 Task: Send email   from  to Email0011 with a subject Subject0011 and add a message Message0012 and with an attachment of Attach0011.Txt
Action: Mouse moved to (564, 55)
Screenshot: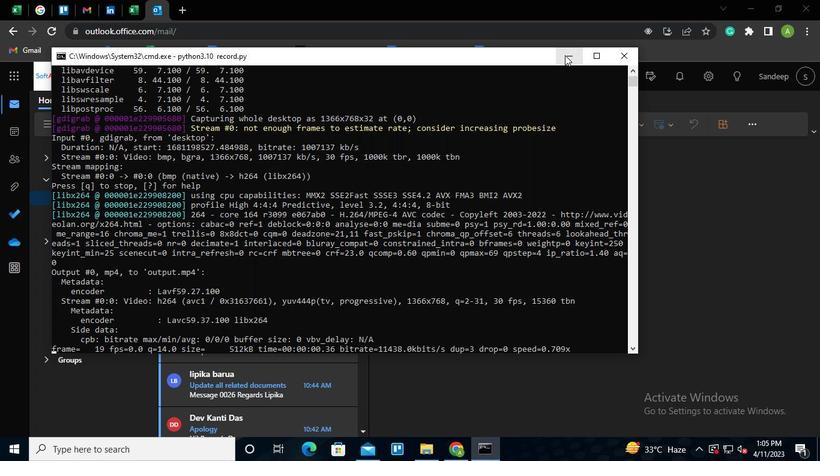 
Action: Mouse pressed left at (564, 55)
Screenshot: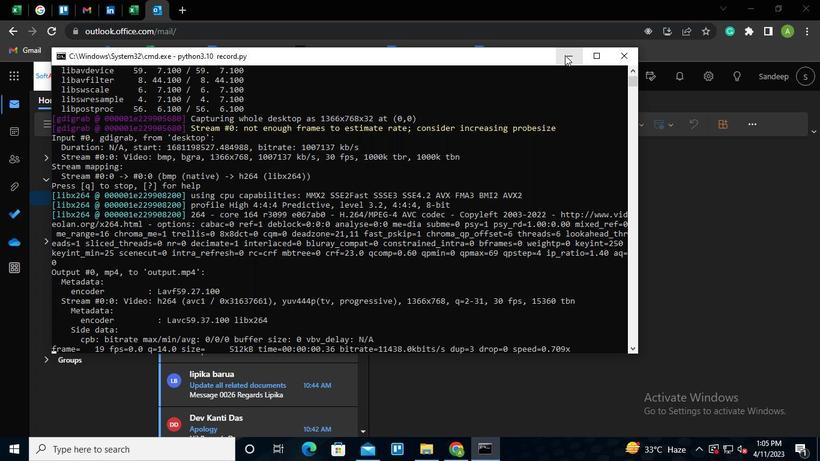 
Action: Mouse moved to (96, 121)
Screenshot: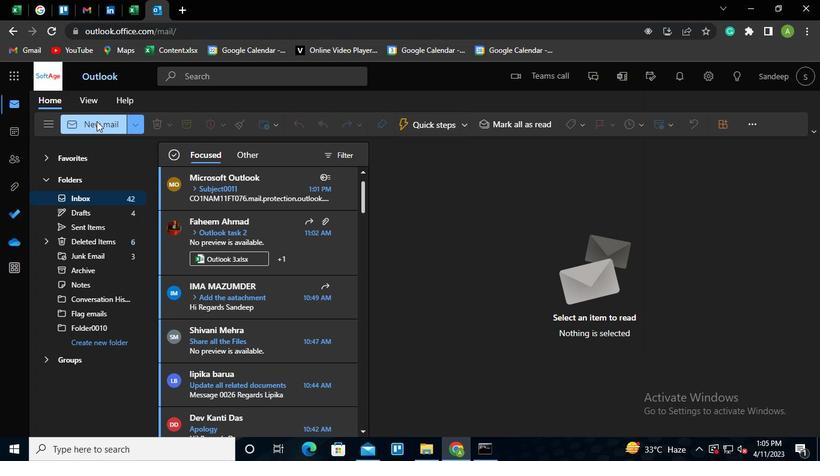 
Action: Mouse pressed left at (96, 121)
Screenshot: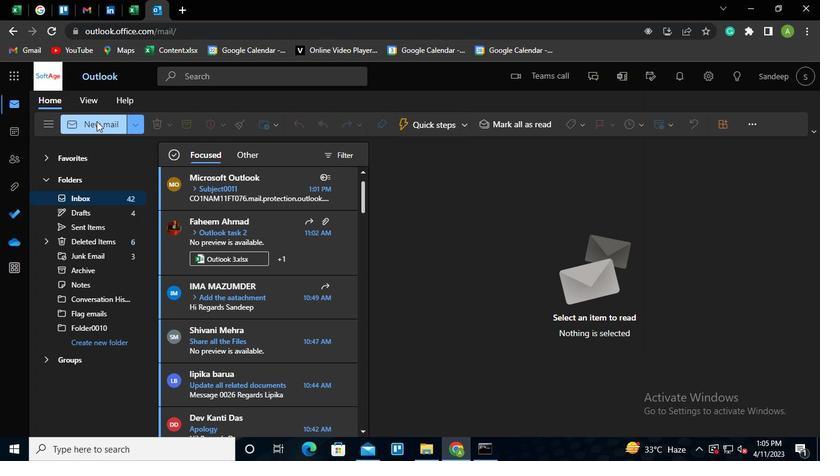 
Action: Mouse moved to (441, 193)
Screenshot: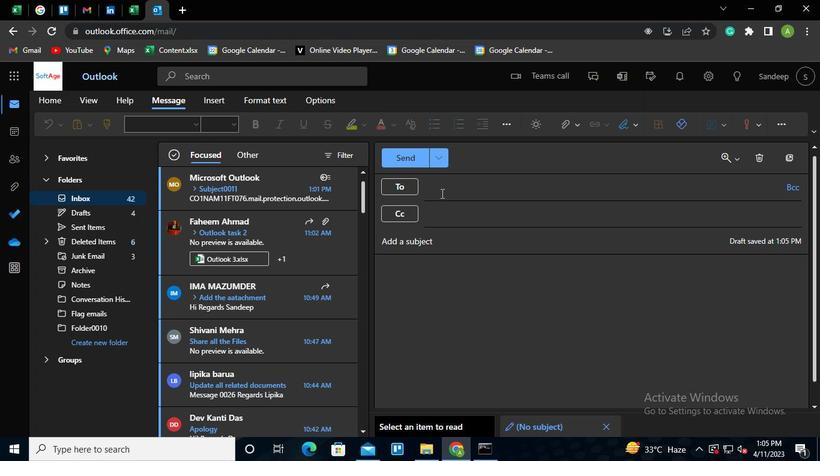 
Action: Mouse pressed left at (441, 193)
Screenshot: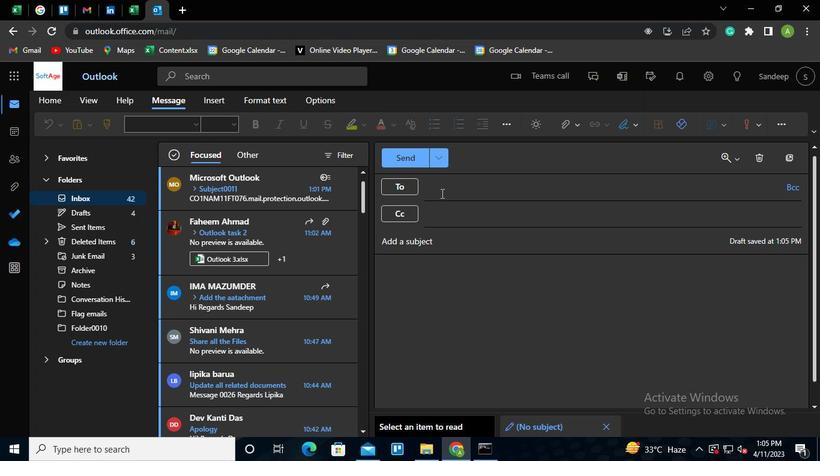 
Action: Mouse moved to (447, 196)
Screenshot: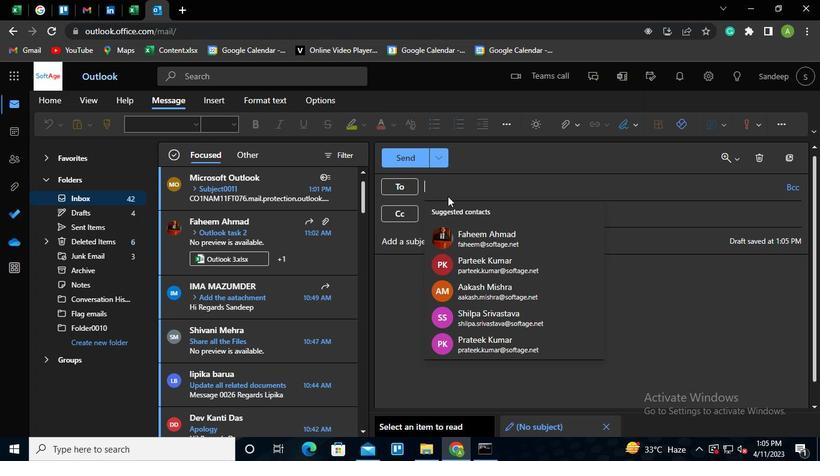
Action: Keyboard Key.shift
Screenshot: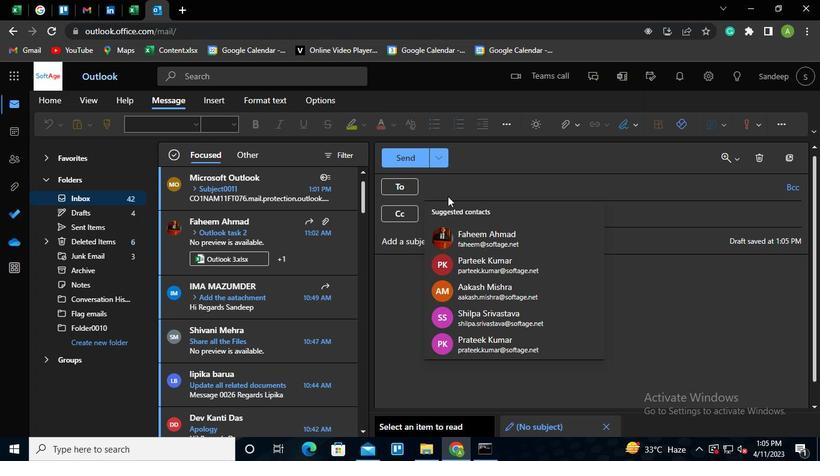
Action: Keyboard E
Screenshot: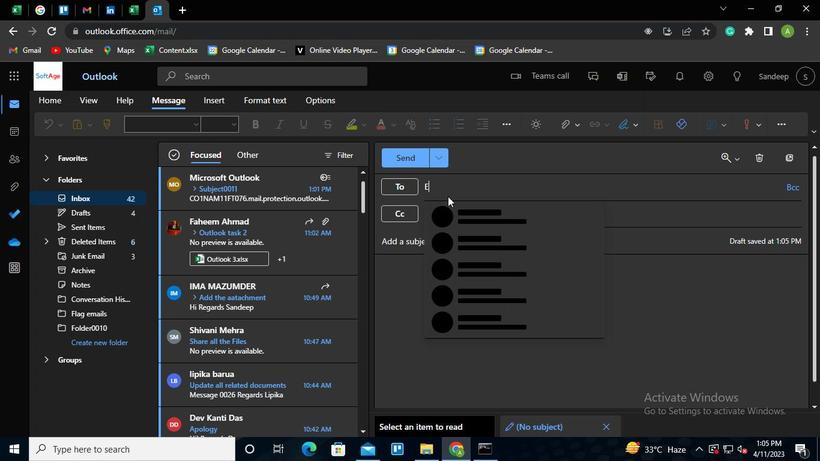 
Action: Keyboard m
Screenshot: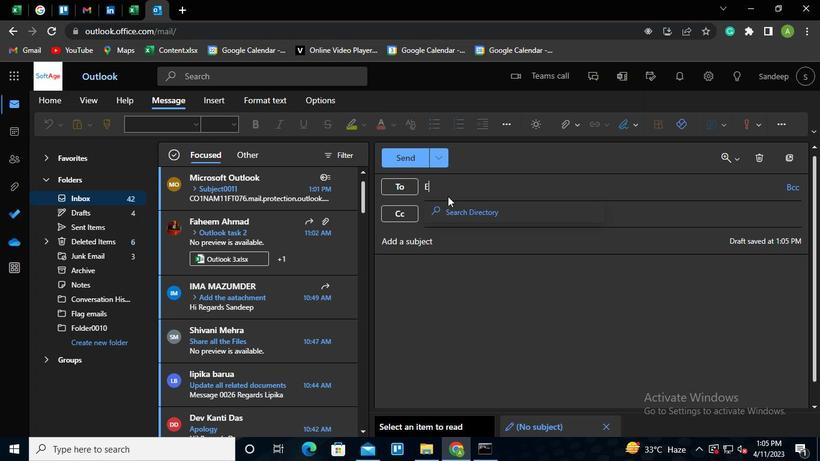 
Action: Keyboard a
Screenshot: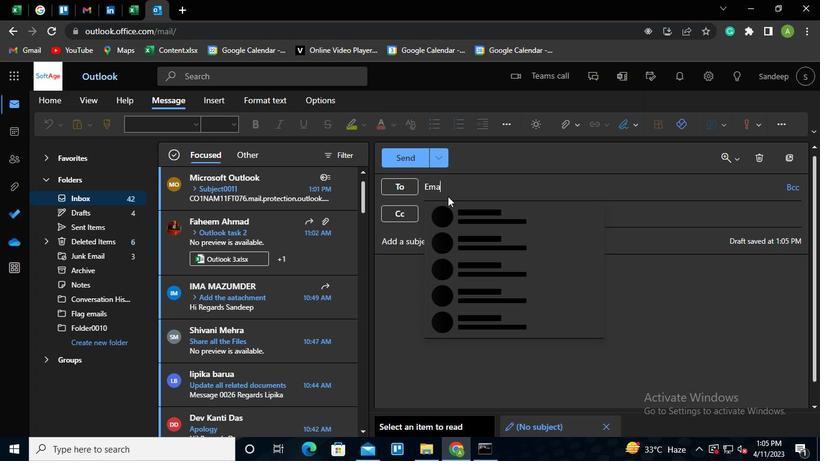 
Action: Keyboard i
Screenshot: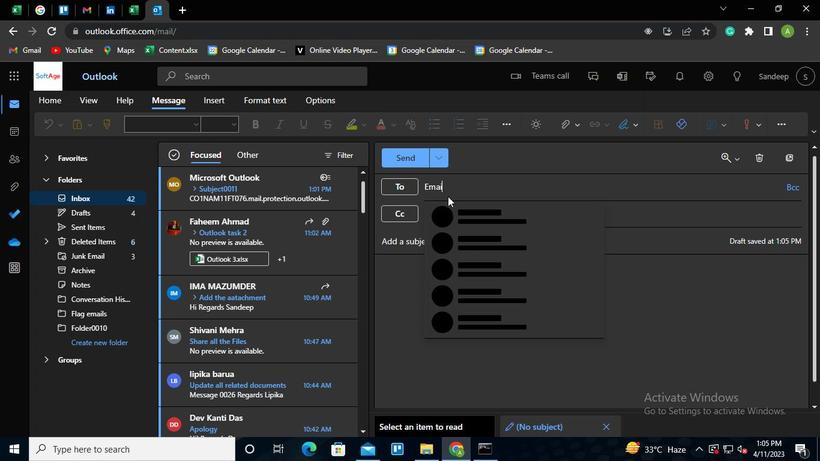 
Action: Keyboard l
Screenshot: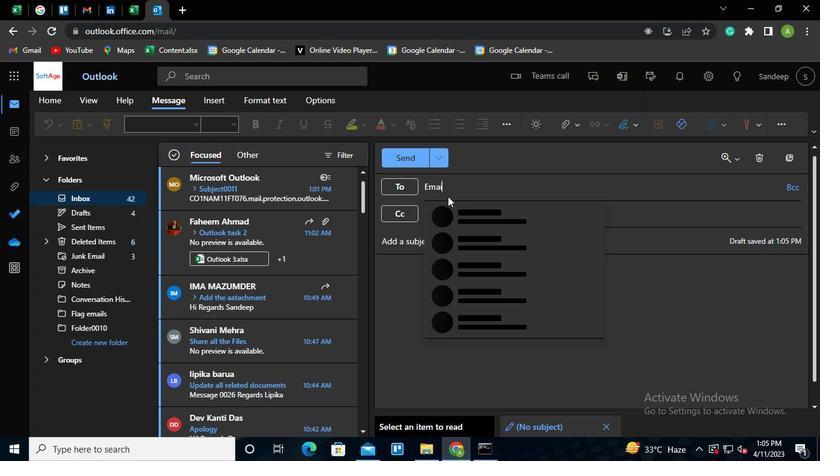 
Action: Keyboard <96>
Screenshot: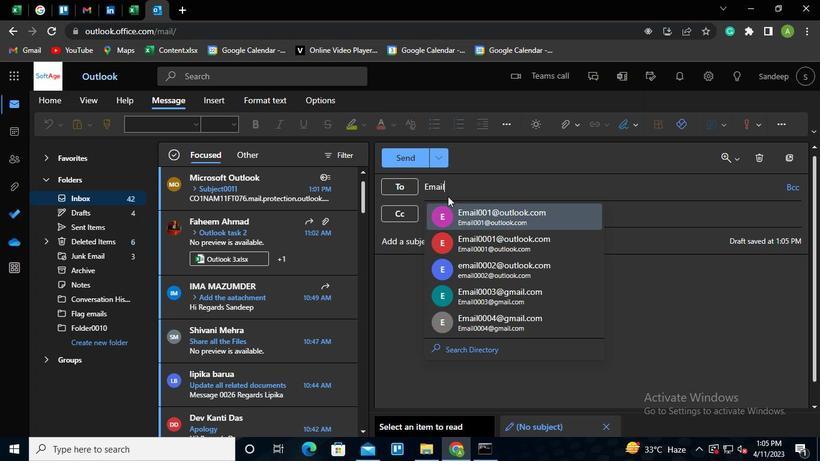 
Action: Keyboard <96>
Screenshot: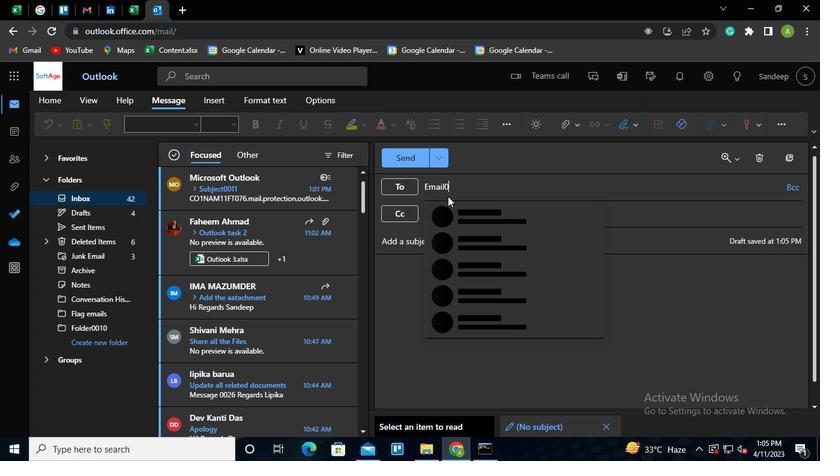 
Action: Keyboard <97>
Screenshot: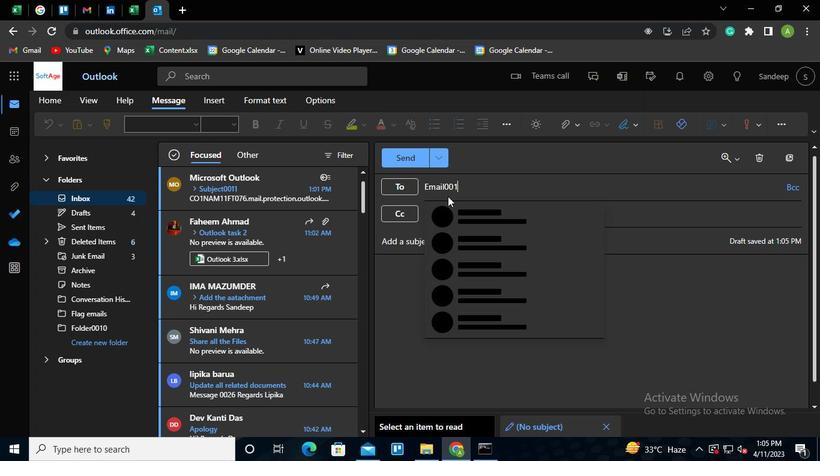 
Action: Keyboard <97>
Screenshot: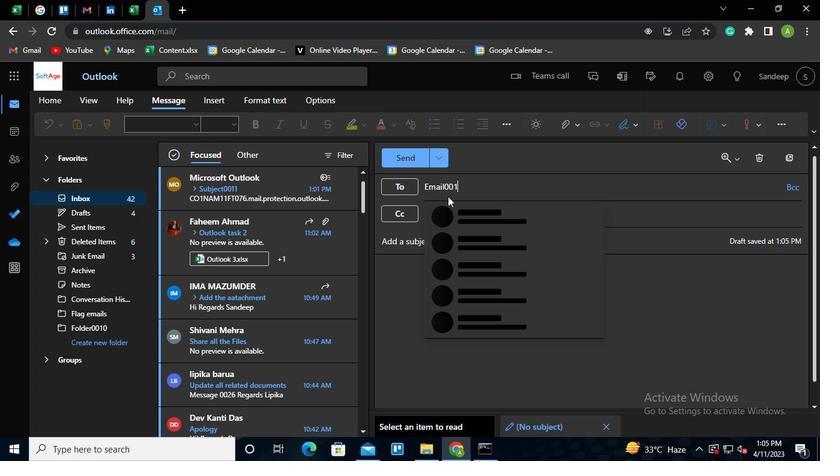 
Action: Keyboard Key.shift
Screenshot: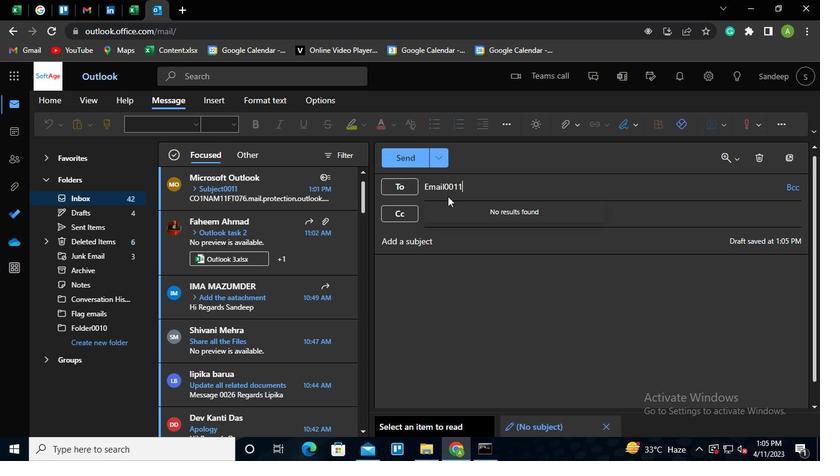 
Action: Keyboard @
Screenshot: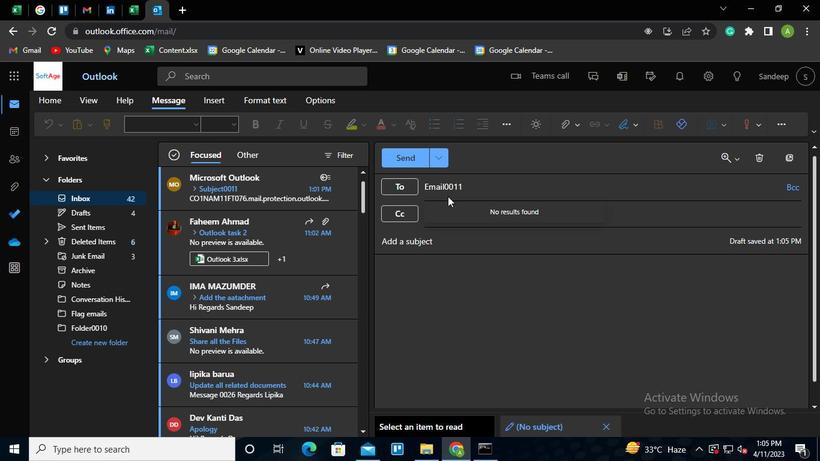 
Action: Keyboard o
Screenshot: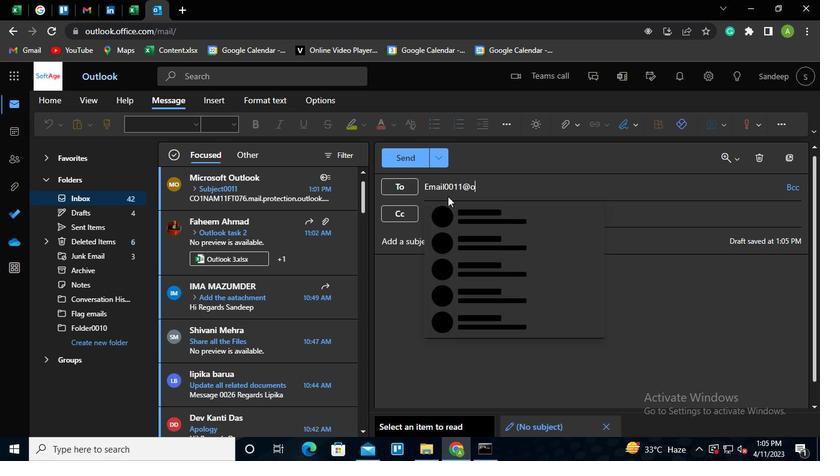 
Action: Keyboard u
Screenshot: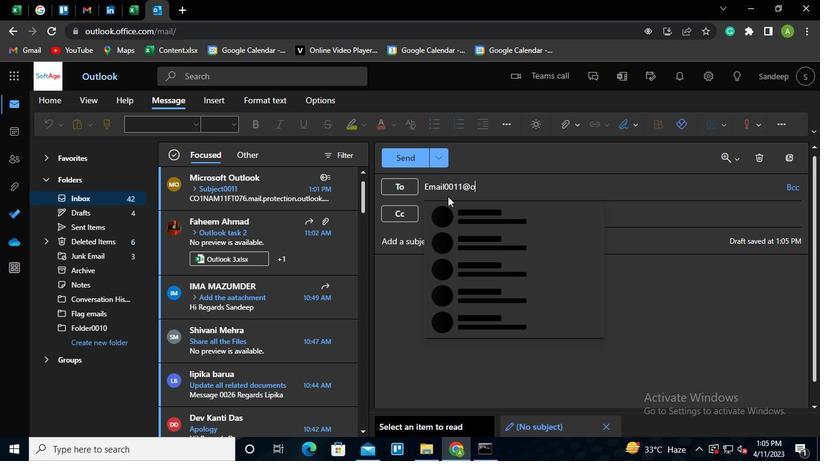 
Action: Keyboard t
Screenshot: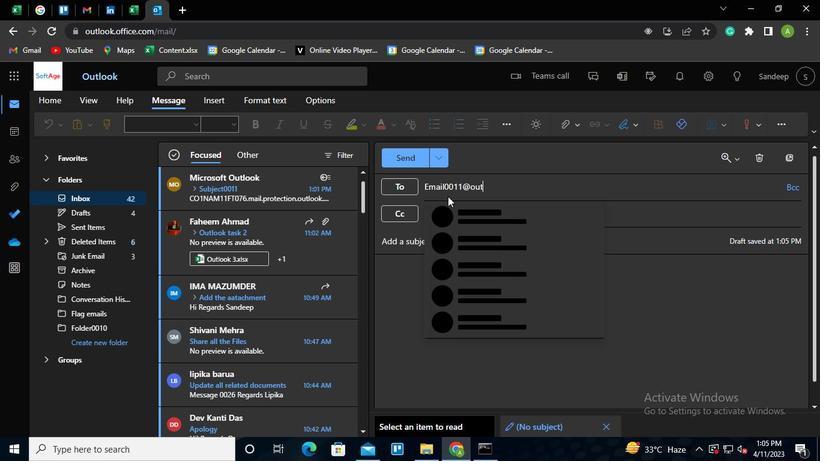 
Action: Keyboard l
Screenshot: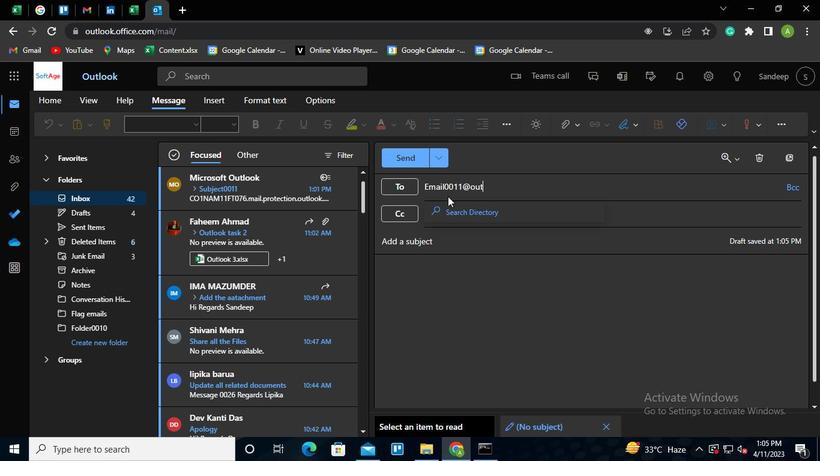 
Action: Keyboard o
Screenshot: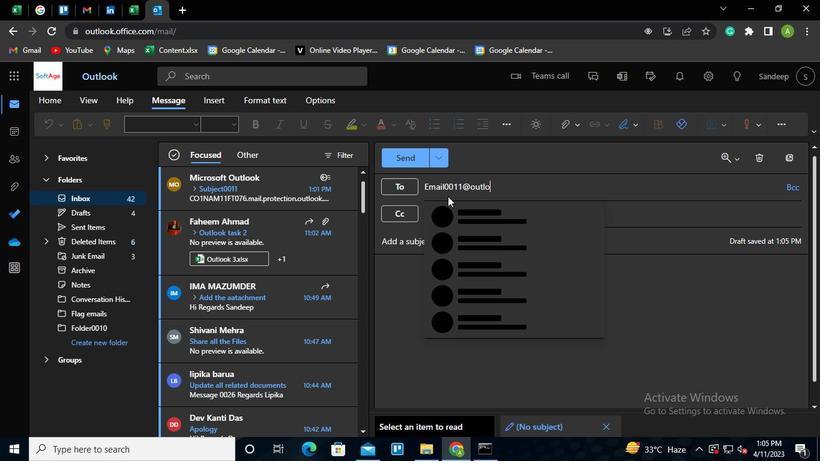 
Action: Keyboard o
Screenshot: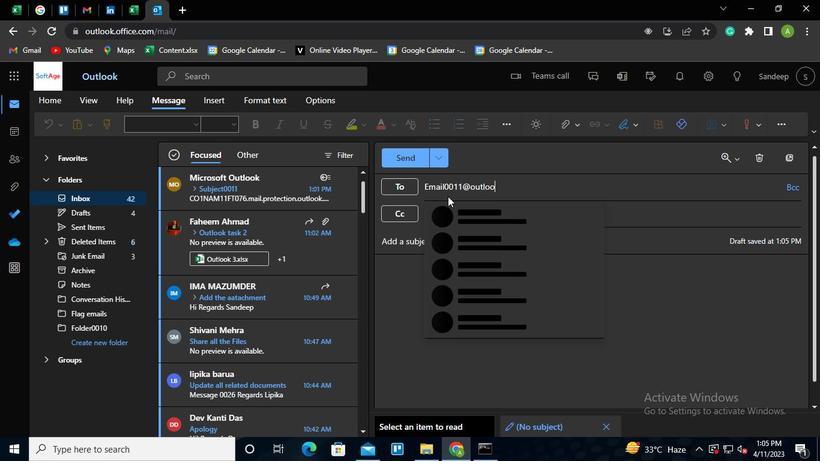 
Action: Keyboard k
Screenshot: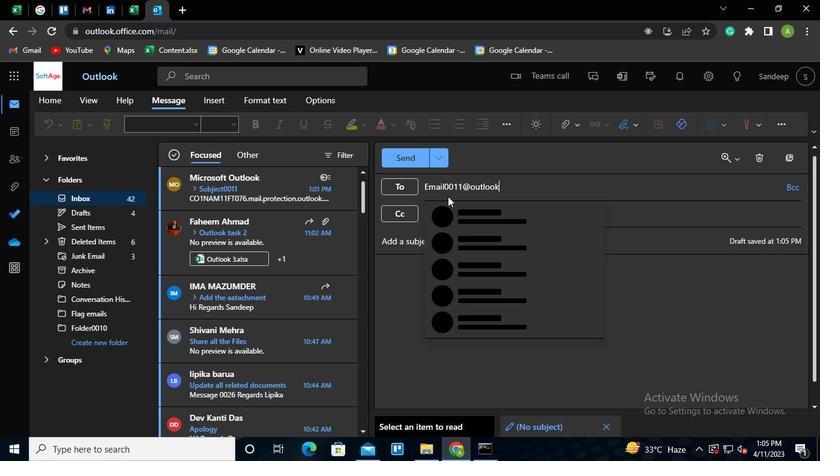 
Action: Keyboard <110>
Screenshot: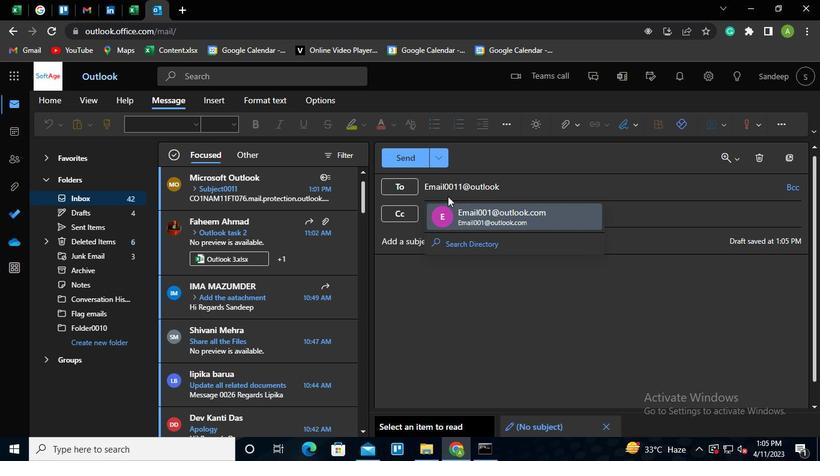 
Action: Keyboard c
Screenshot: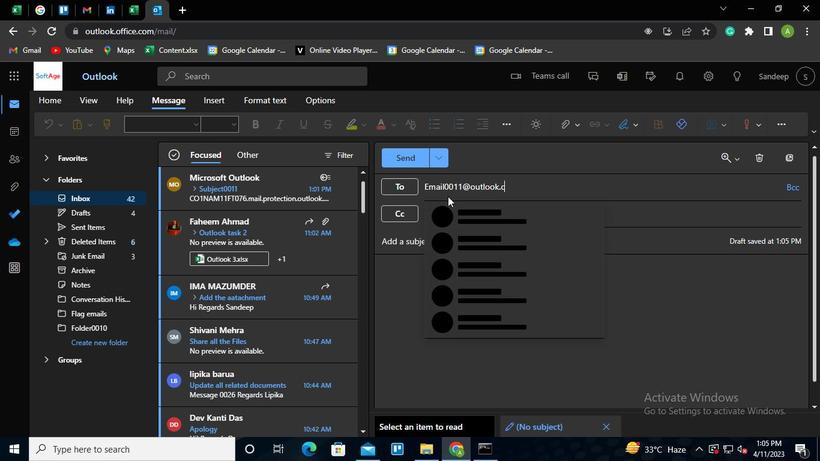 
Action: Keyboard o
Screenshot: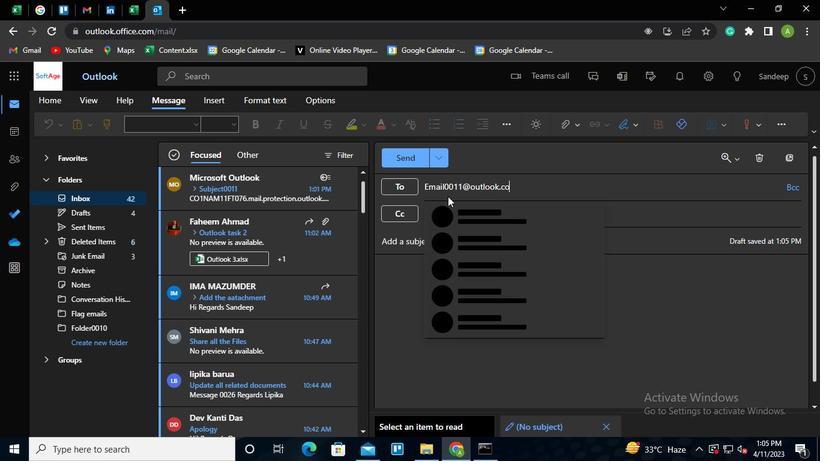 
Action: Keyboard m
Screenshot: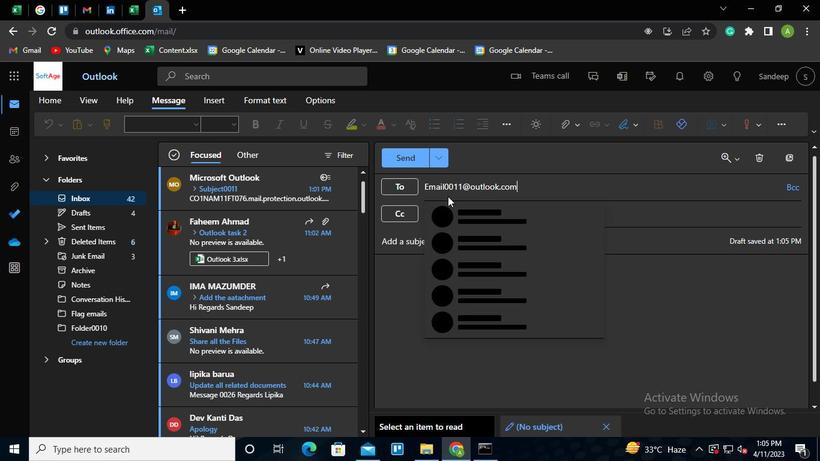 
Action: Keyboard Key.enter
Screenshot: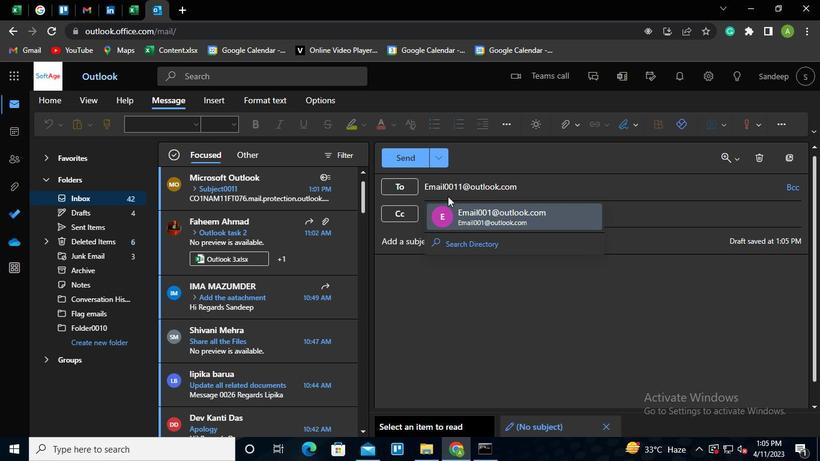 
Action: Mouse moved to (444, 237)
Screenshot: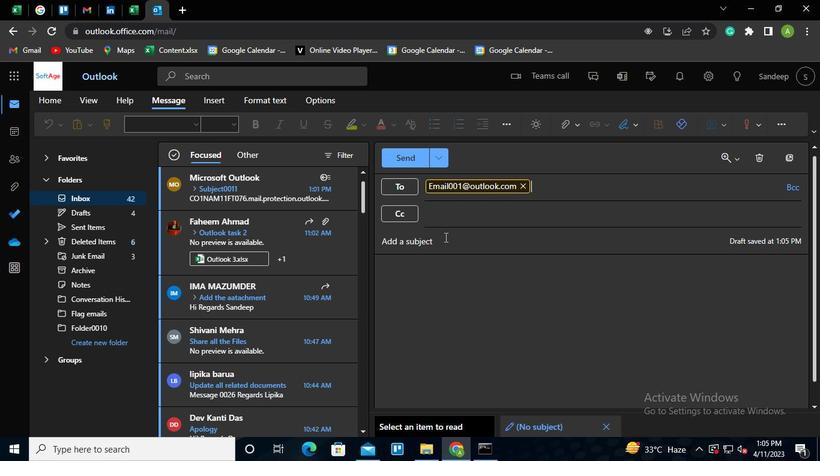 
Action: Mouse pressed left at (444, 237)
Screenshot: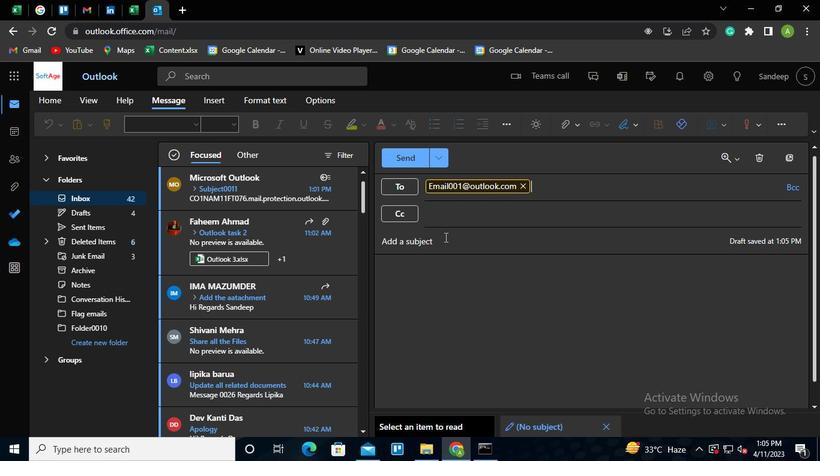 
Action: Keyboard Key.shift
Screenshot: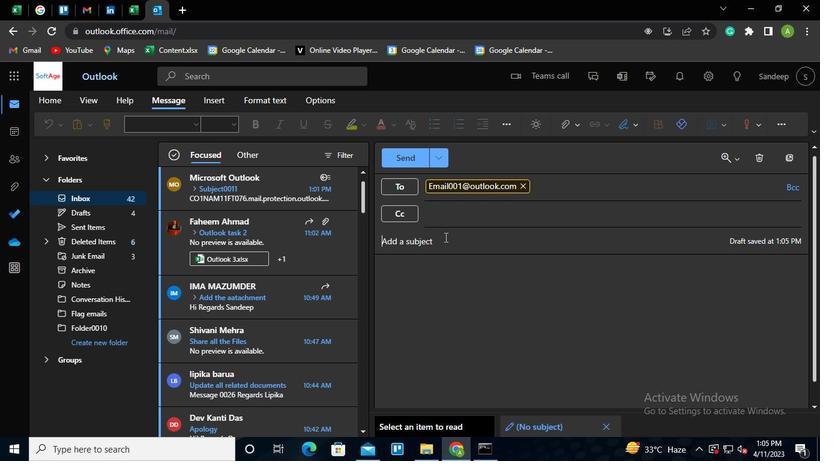 
Action: Keyboard S
Screenshot: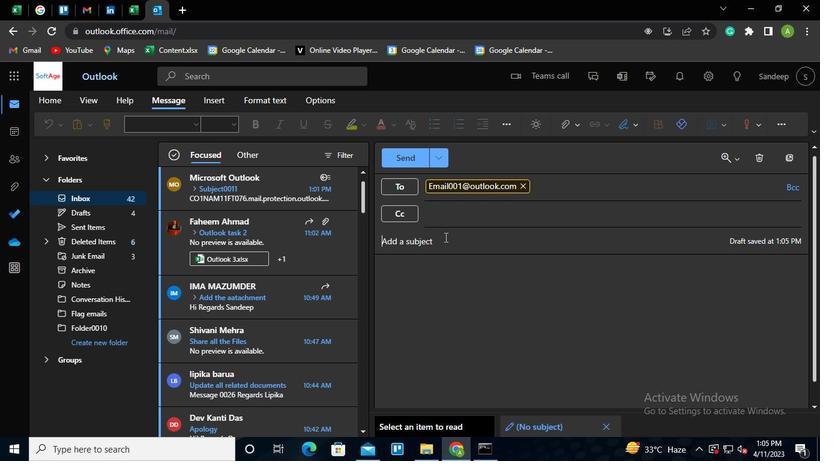 
Action: Keyboard u
Screenshot: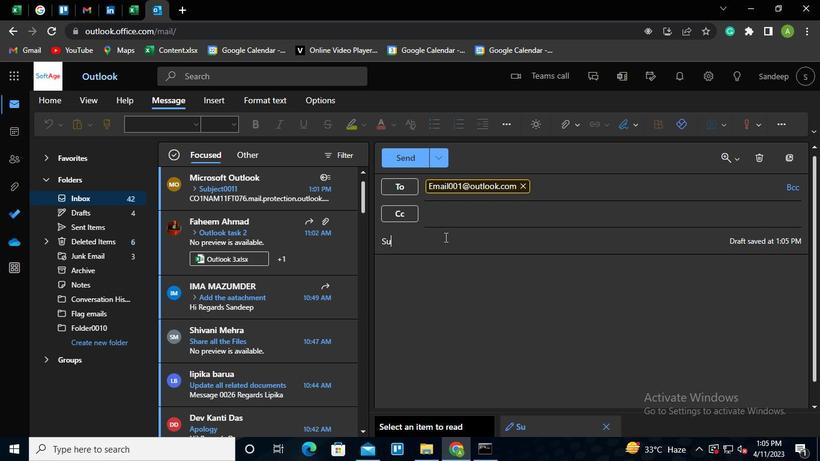 
Action: Keyboard b
Screenshot: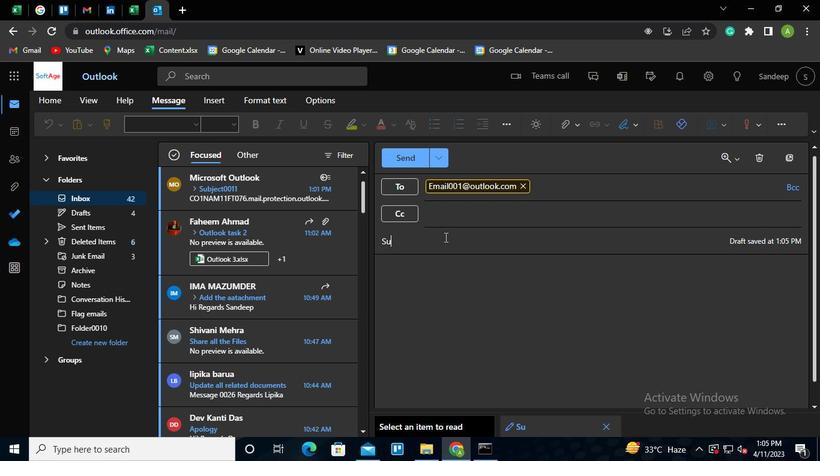 
Action: Keyboard j
Screenshot: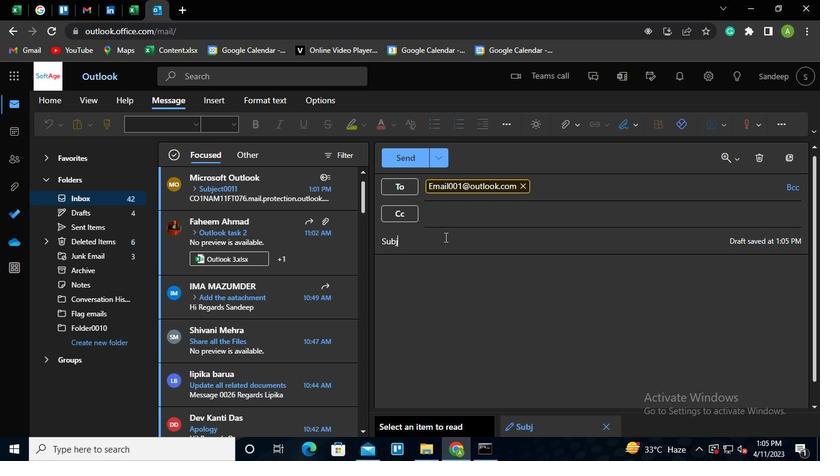 
Action: Keyboard e
Screenshot: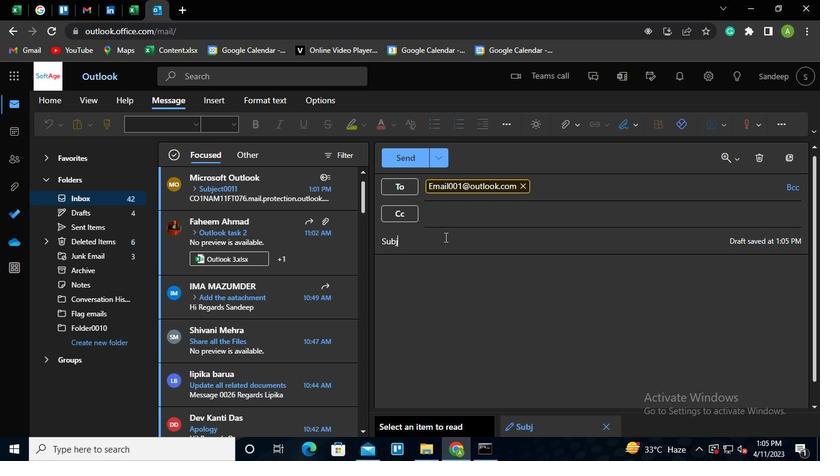 
Action: Keyboard c
Screenshot: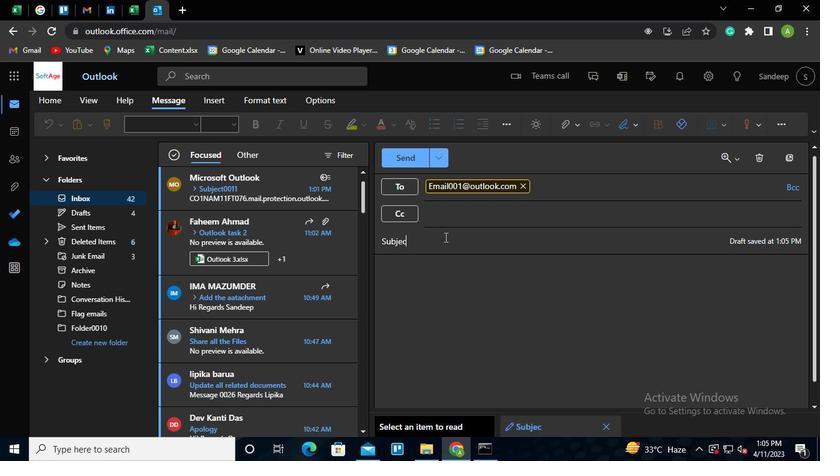 
Action: Keyboard t
Screenshot: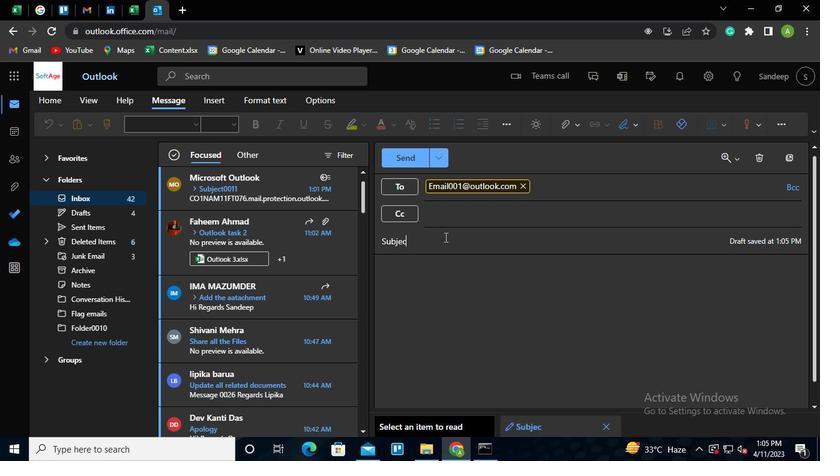 
Action: Keyboard <96>
Screenshot: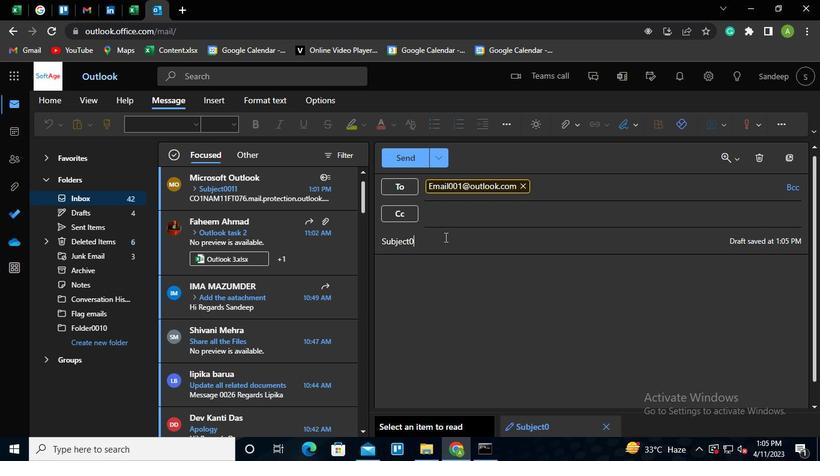 
Action: Keyboard <96>
Screenshot: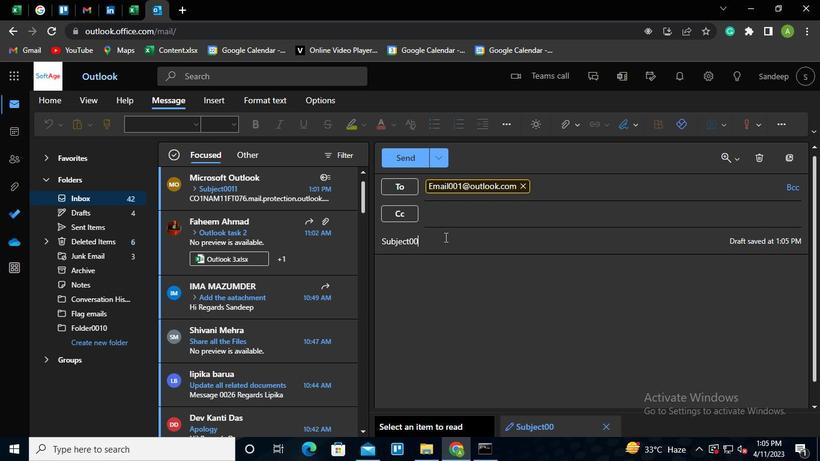 
Action: Keyboard <97>
Screenshot: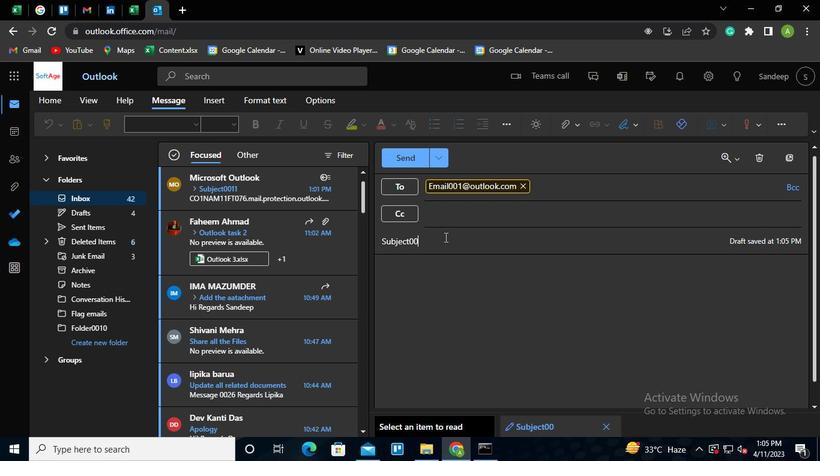 
Action: Keyboard <97>
Screenshot: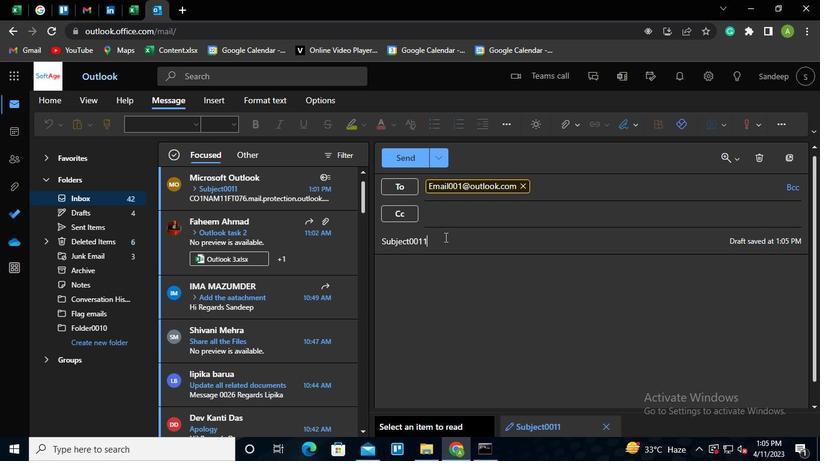 
Action: Mouse moved to (418, 286)
Screenshot: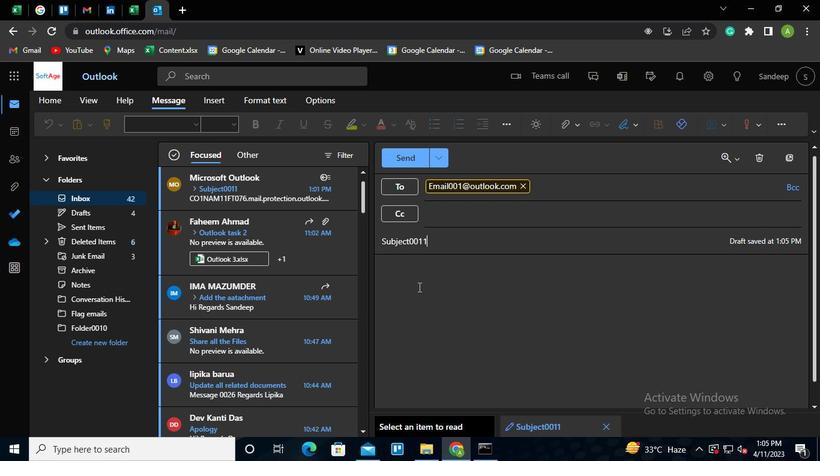 
Action: Mouse pressed left at (418, 286)
Screenshot: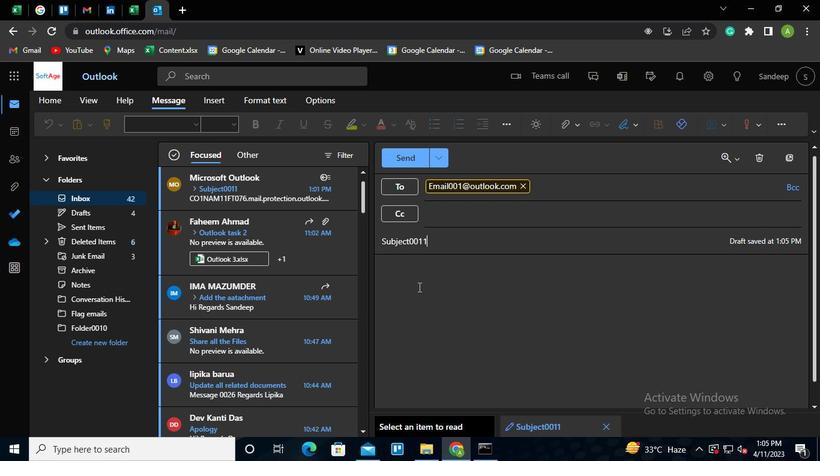 
Action: Keyboard Key.shift
Screenshot: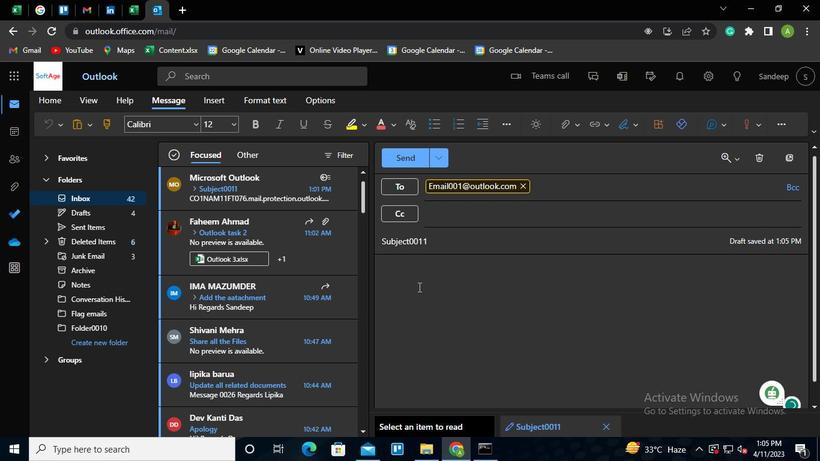
Action: Keyboard M
Screenshot: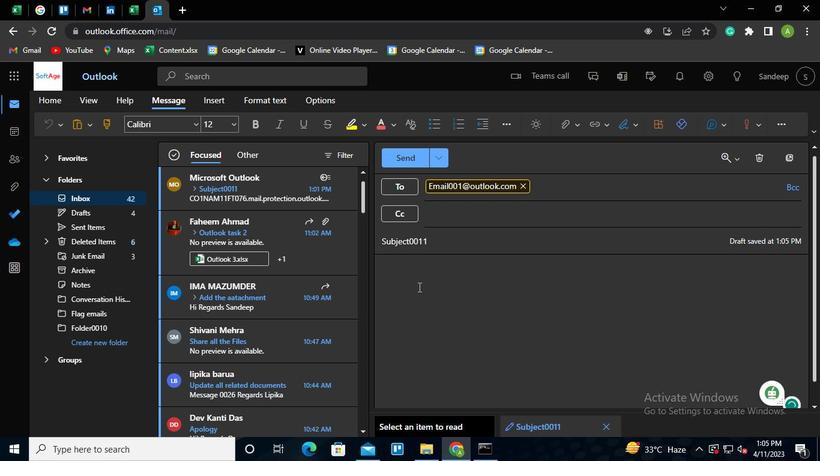 
Action: Keyboard e
Screenshot: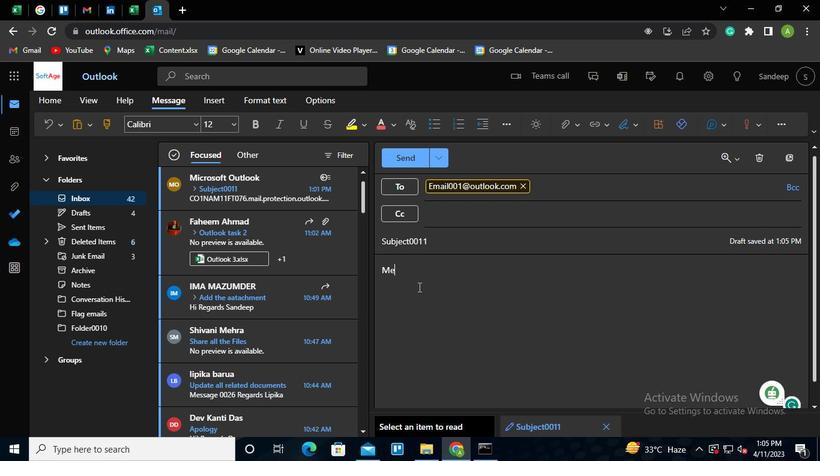 
Action: Keyboard s
Screenshot: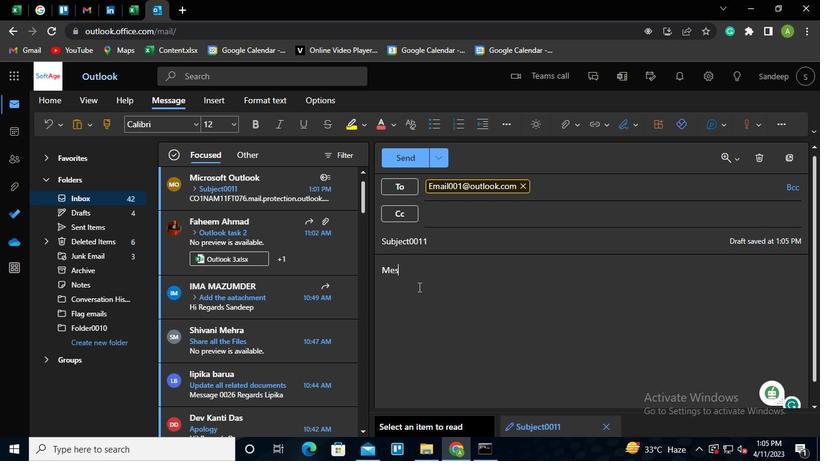 
Action: Keyboard s
Screenshot: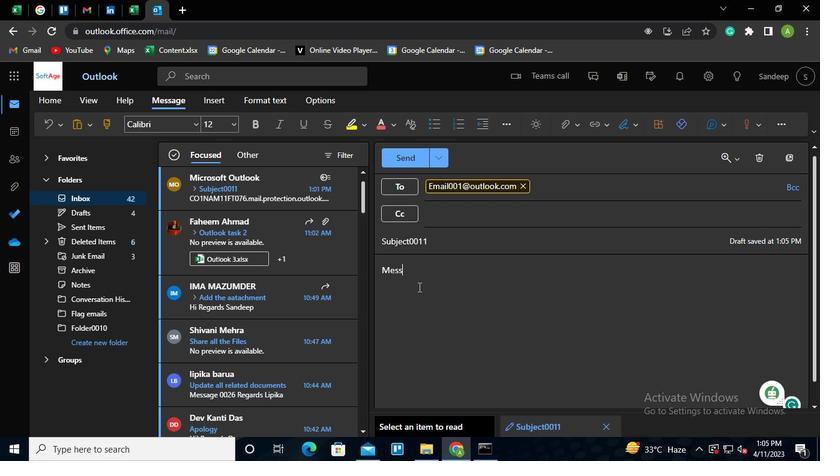 
Action: Keyboard a
Screenshot: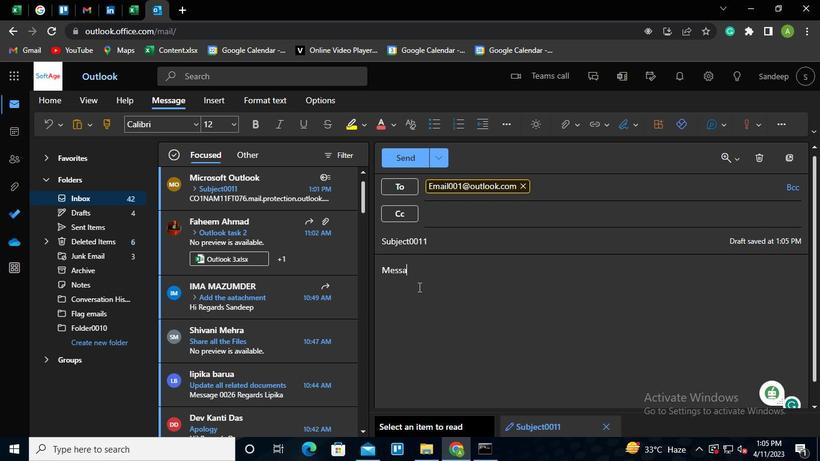 
Action: Keyboard g
Screenshot: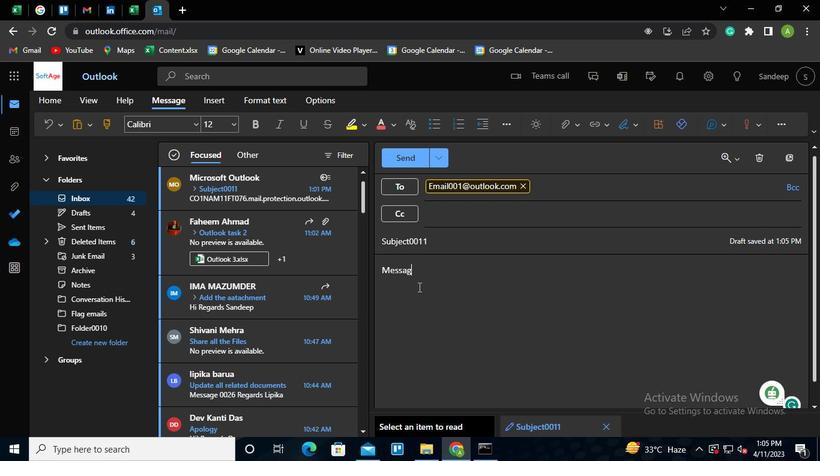 
Action: Keyboard e
Screenshot: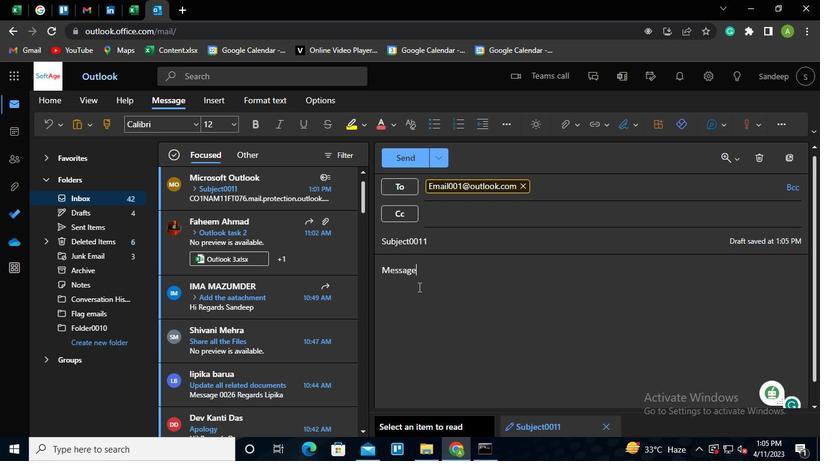 
Action: Keyboard <96>
Screenshot: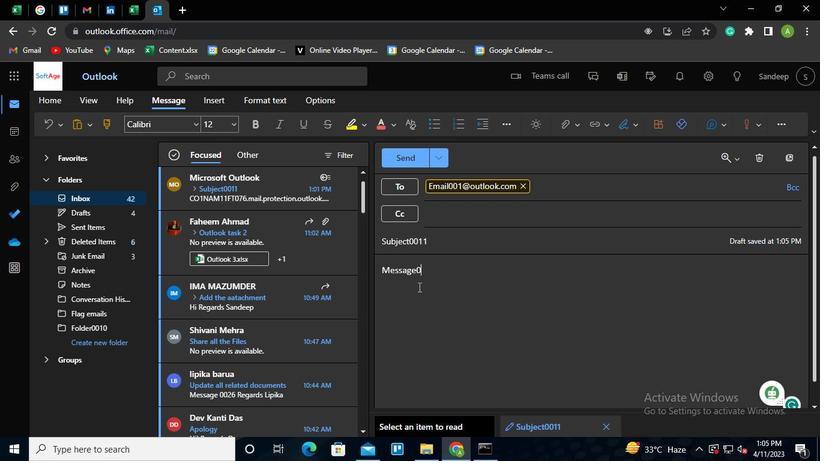 
Action: Keyboard <96>
Screenshot: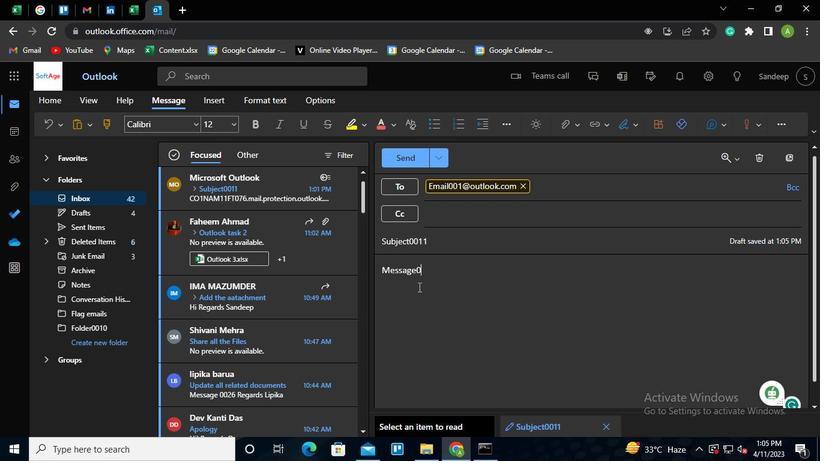 
Action: Keyboard <97>
Screenshot: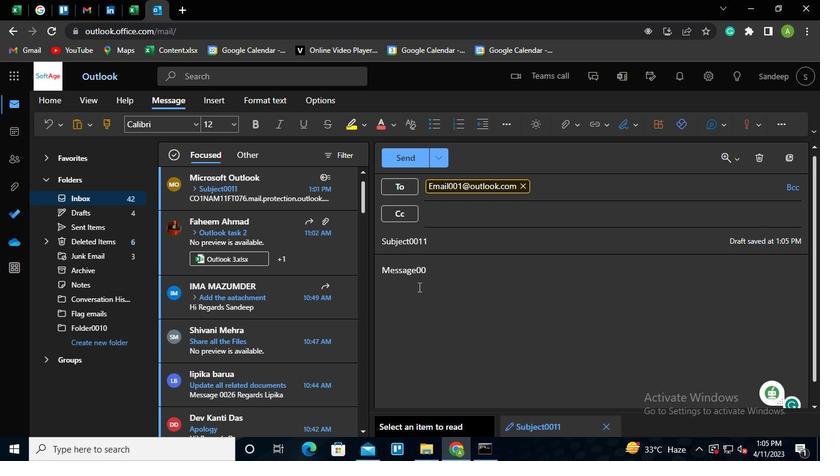 
Action: Keyboard <98>
Screenshot: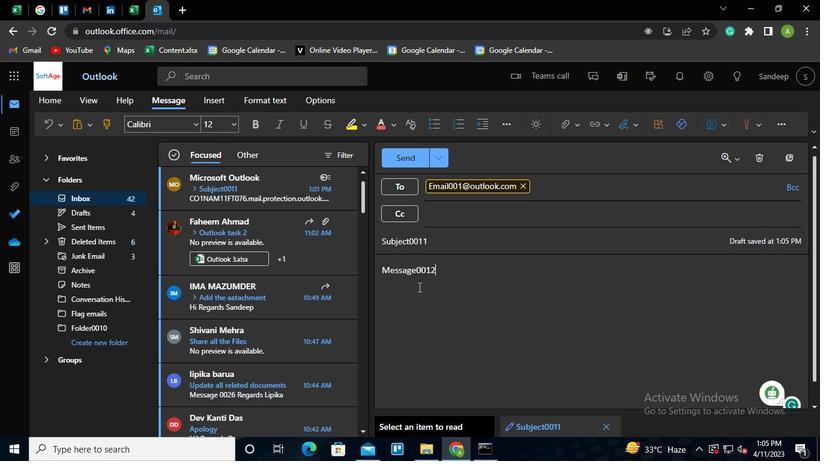 
Action: Mouse moved to (567, 123)
Screenshot: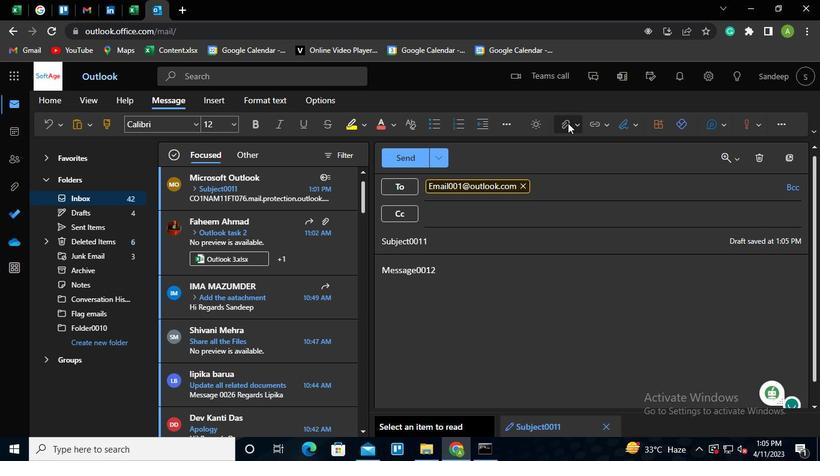 
Action: Mouse pressed left at (567, 123)
Screenshot: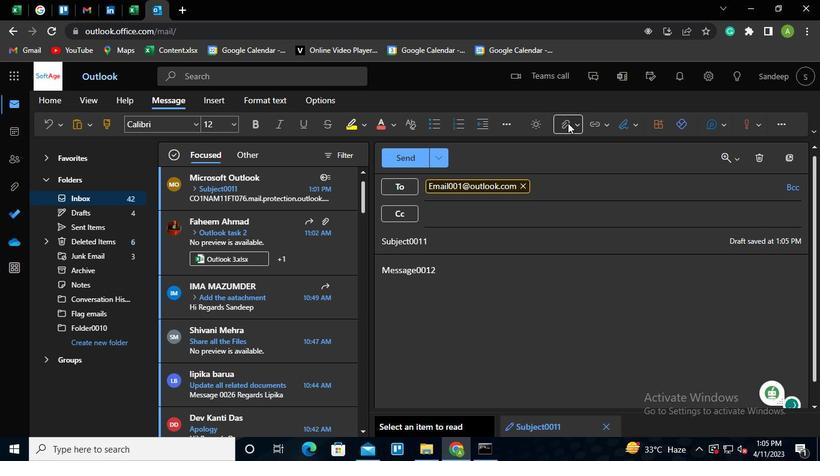 
Action: Mouse moved to (520, 145)
Screenshot: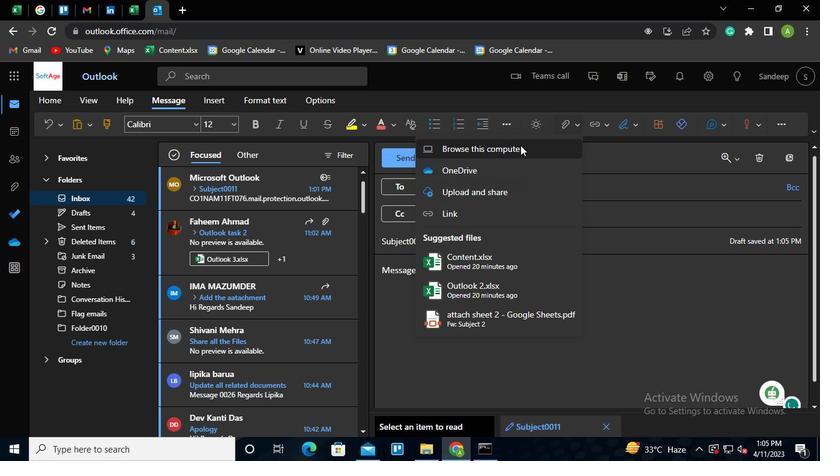 
Action: Mouse pressed left at (520, 145)
Screenshot: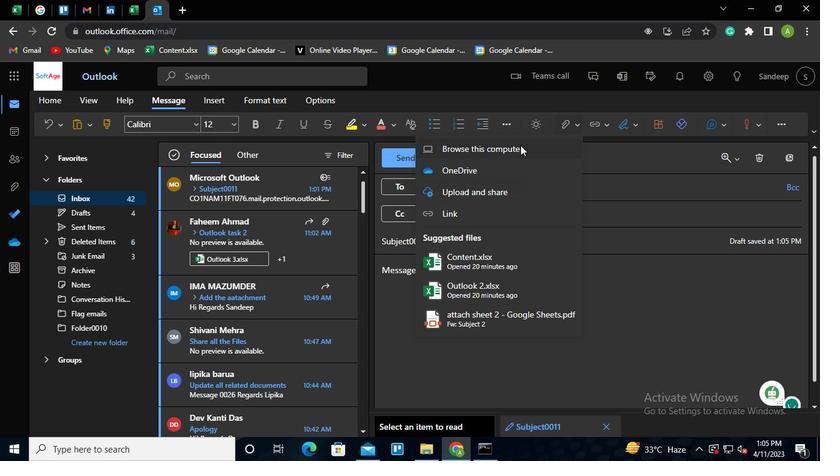 
Action: Mouse moved to (157, 86)
Screenshot: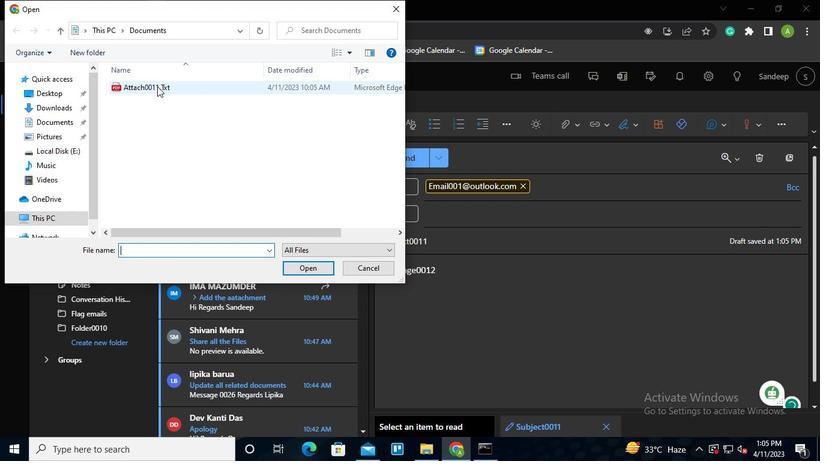 
Action: Mouse pressed left at (157, 86)
Screenshot: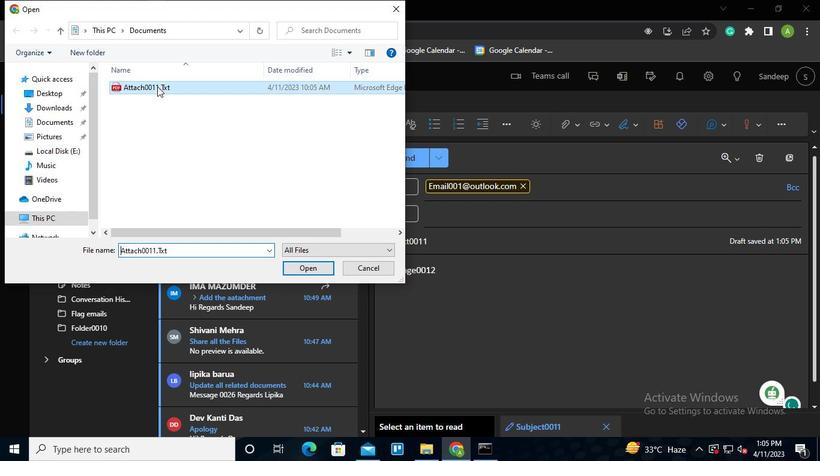 
Action: Mouse moved to (313, 268)
Screenshot: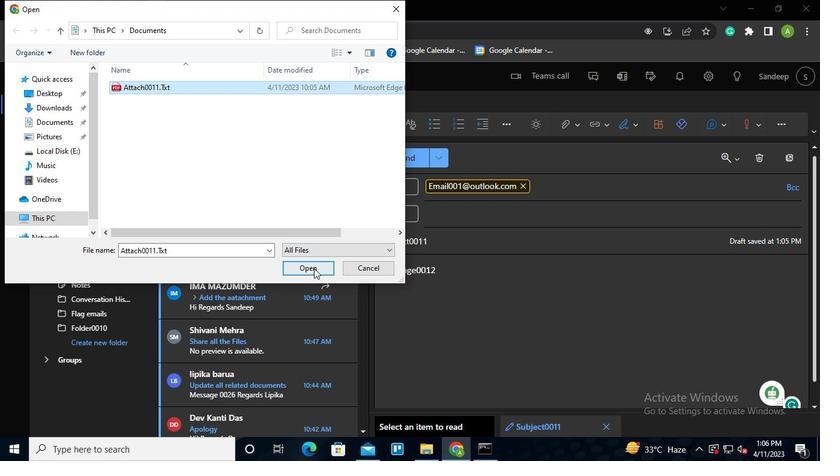 
Action: Mouse pressed left at (313, 268)
Screenshot: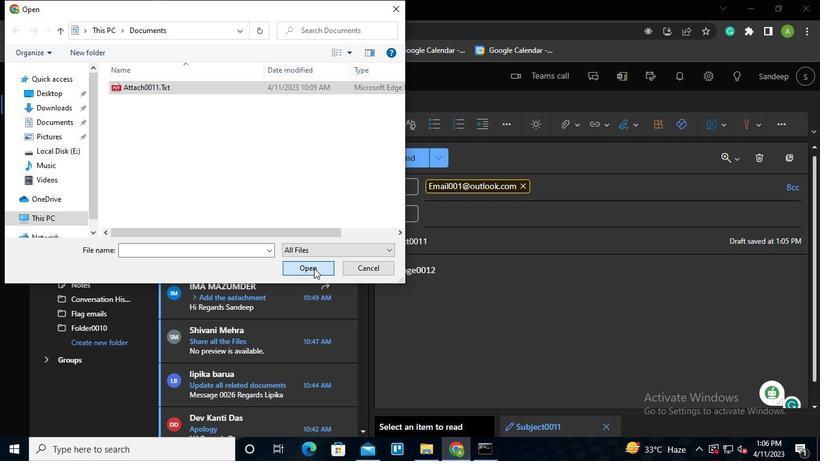 
Action: Mouse moved to (410, 160)
Screenshot: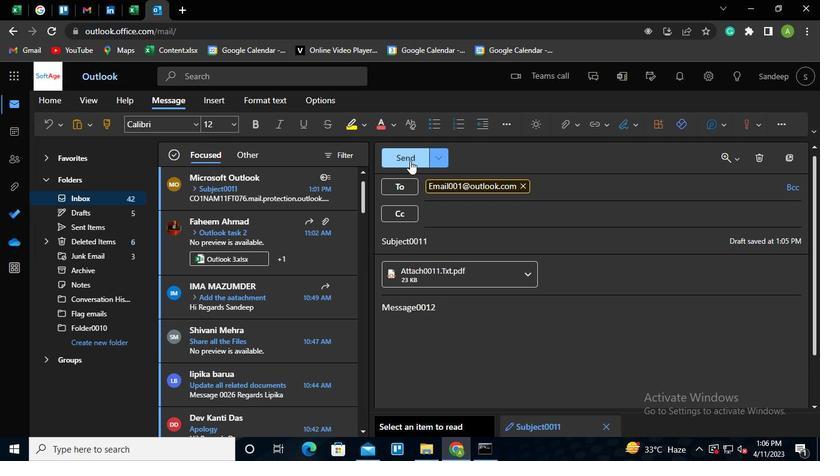 
Action: Mouse pressed left at (410, 160)
Screenshot: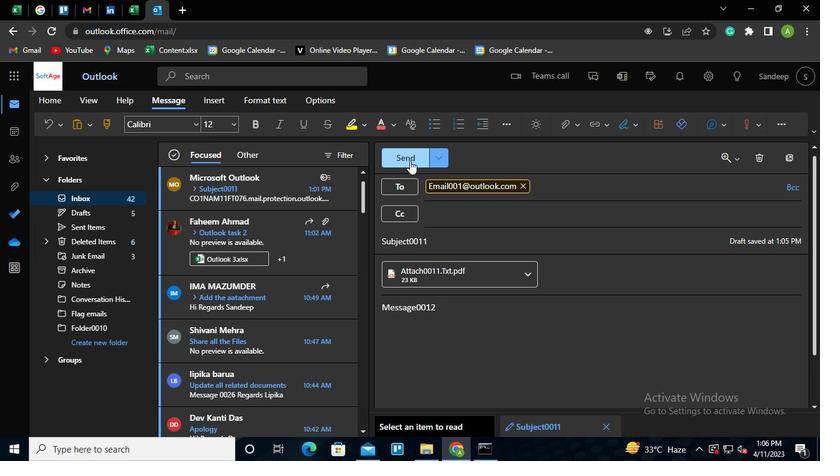 
Action: Mouse moved to (488, 448)
Screenshot: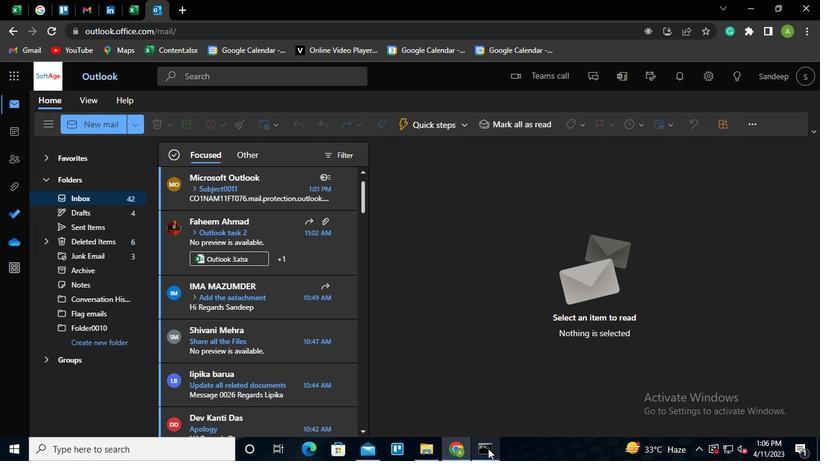 
Action: Mouse pressed left at (488, 448)
Screenshot: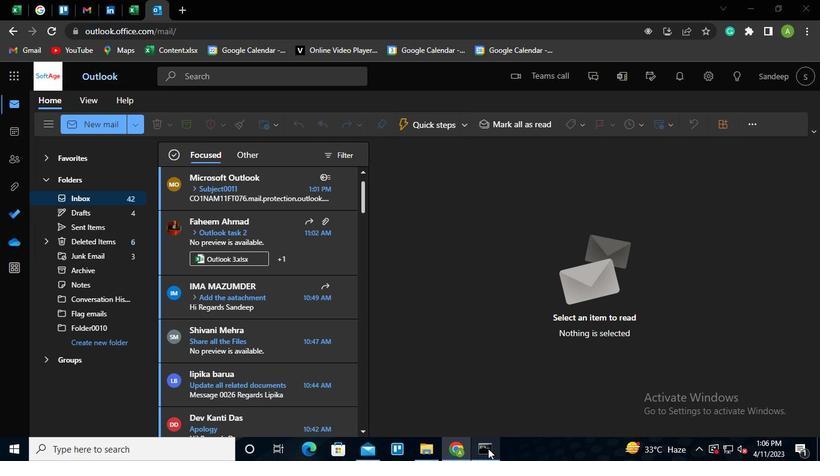 
Action: Mouse moved to (630, 49)
Screenshot: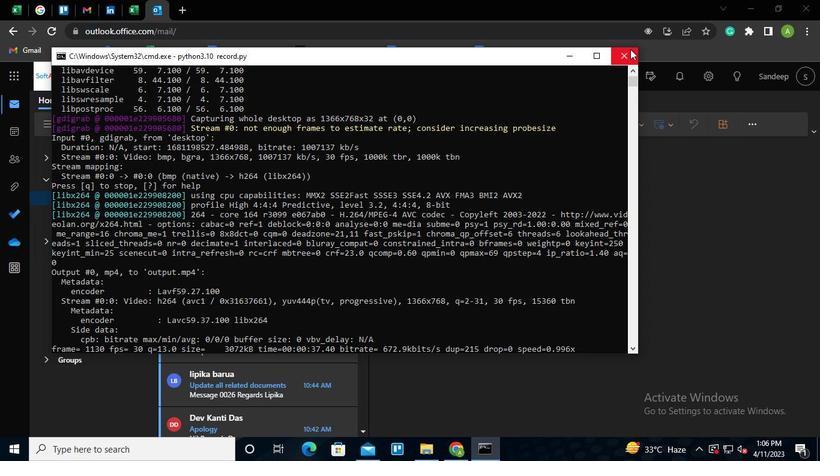 
Action: Mouse pressed left at (630, 49)
Screenshot: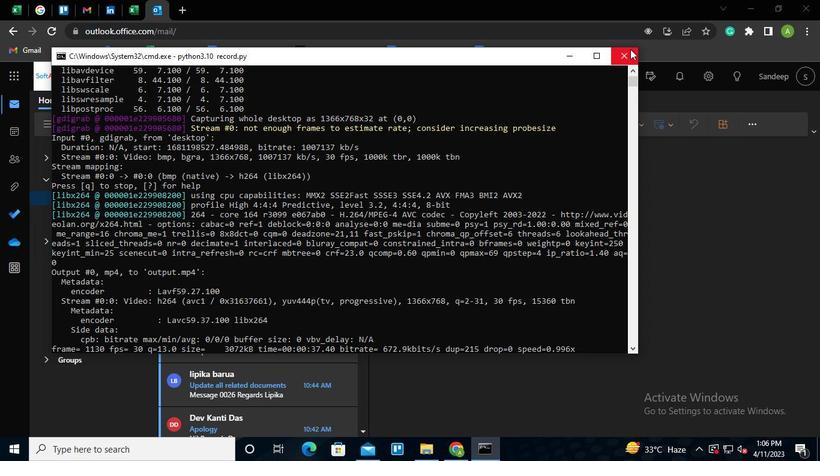 
